 Task: Check the average views per listing of 1 bedroom in the last 3 years.
Action: Mouse moved to (1010, 230)
Screenshot: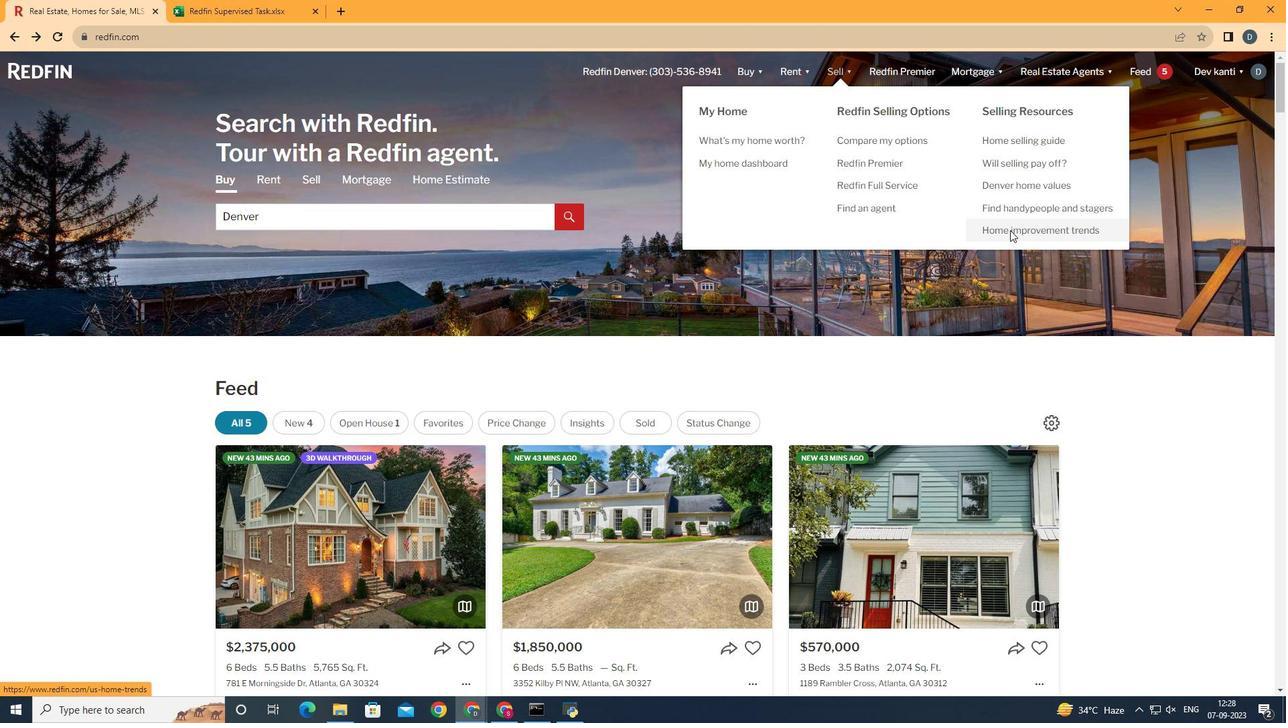 
Action: Mouse pressed left at (1010, 230)
Screenshot: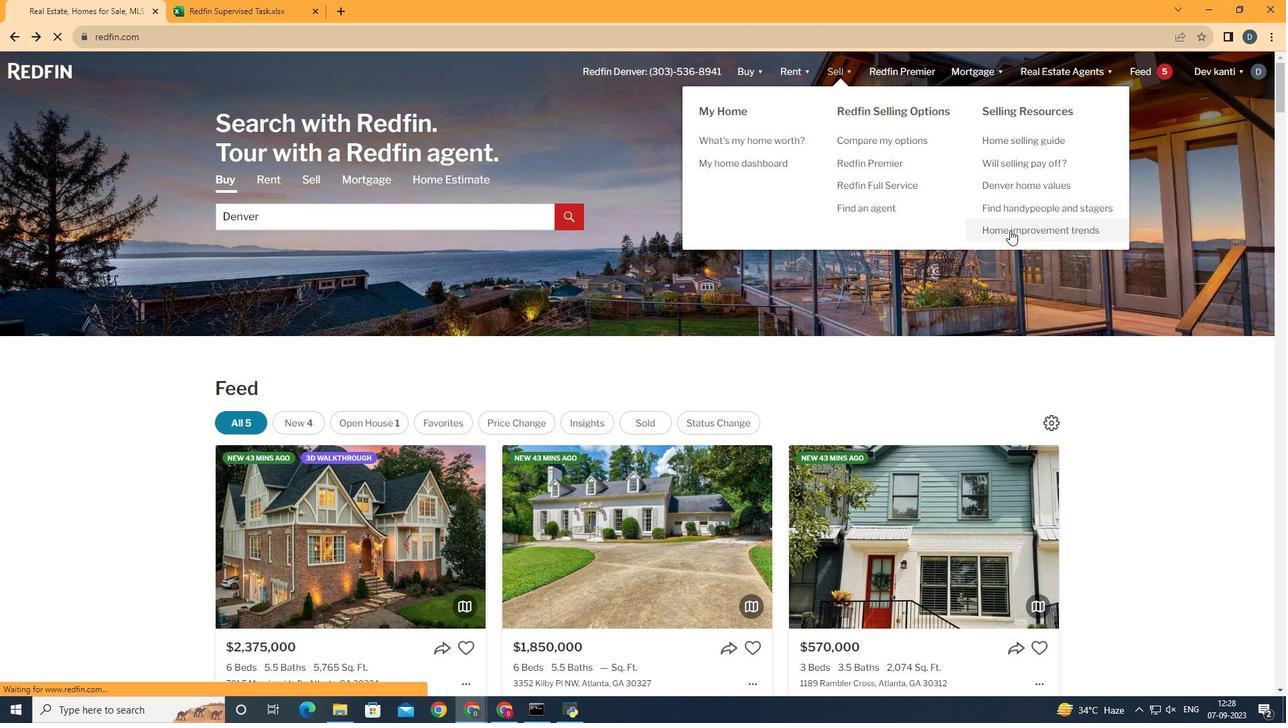 
Action: Mouse moved to (337, 252)
Screenshot: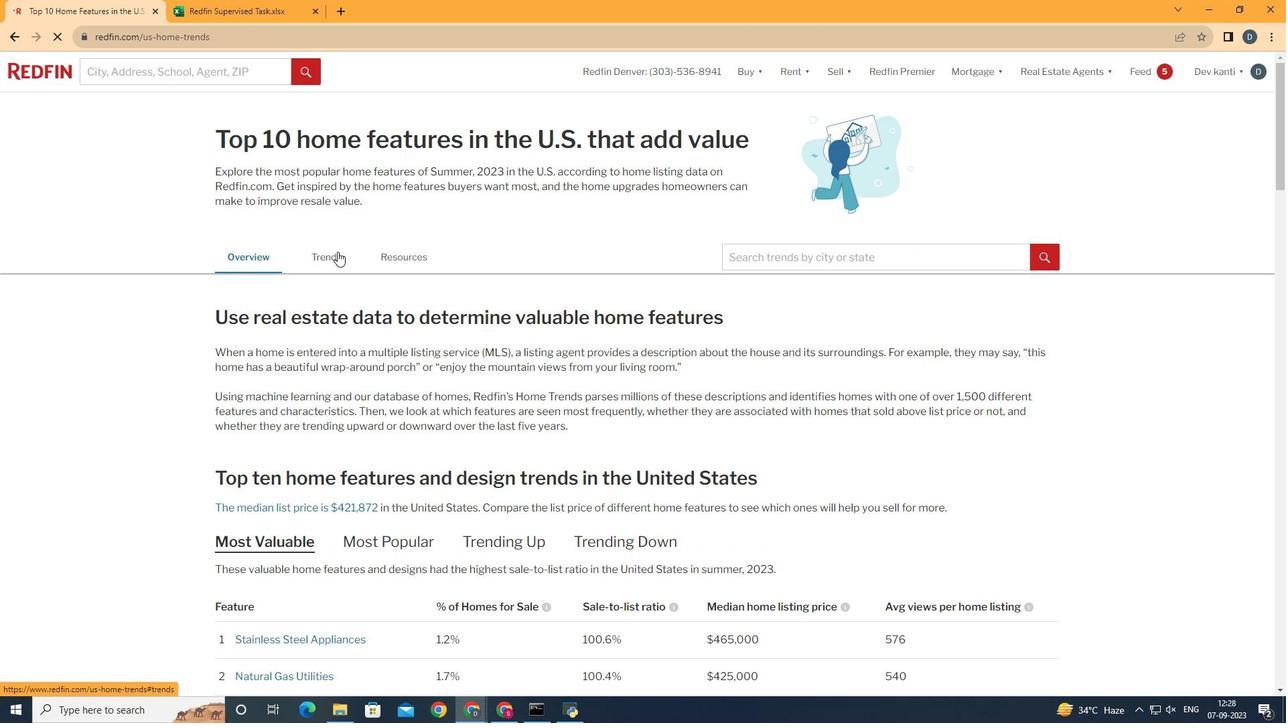 
Action: Mouse pressed left at (337, 252)
Screenshot: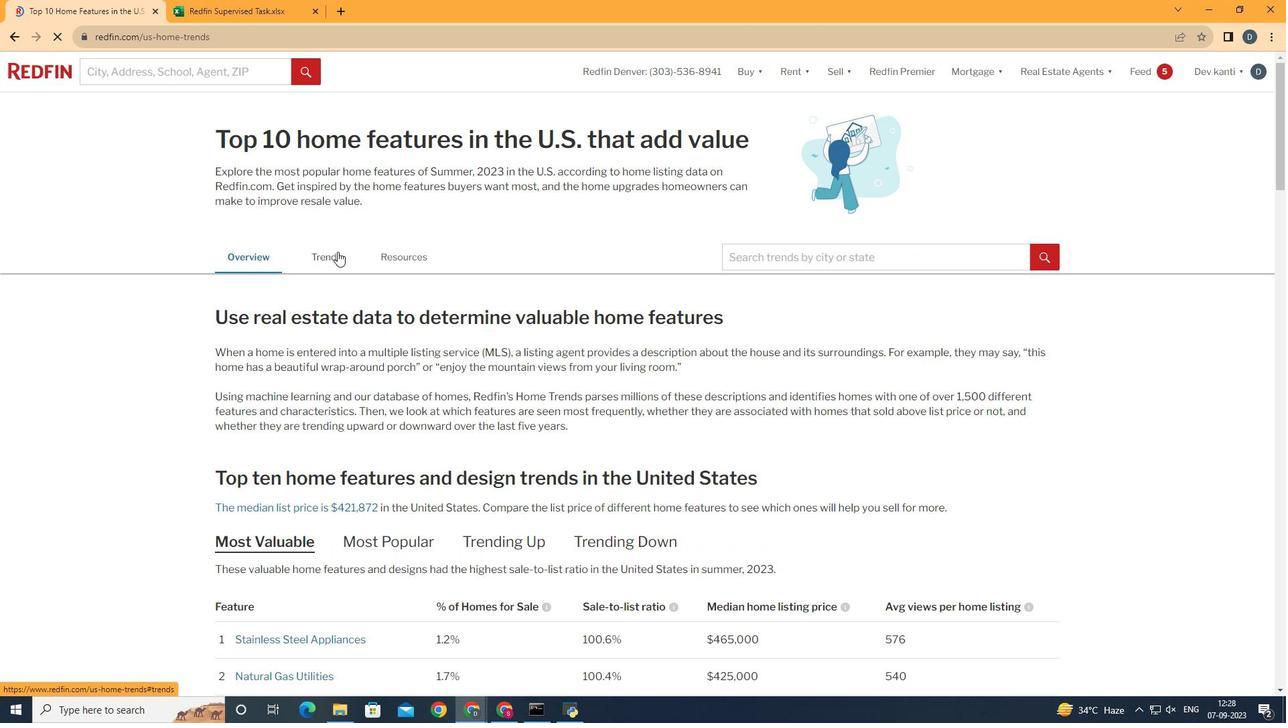 
Action: Mouse moved to (536, 304)
Screenshot: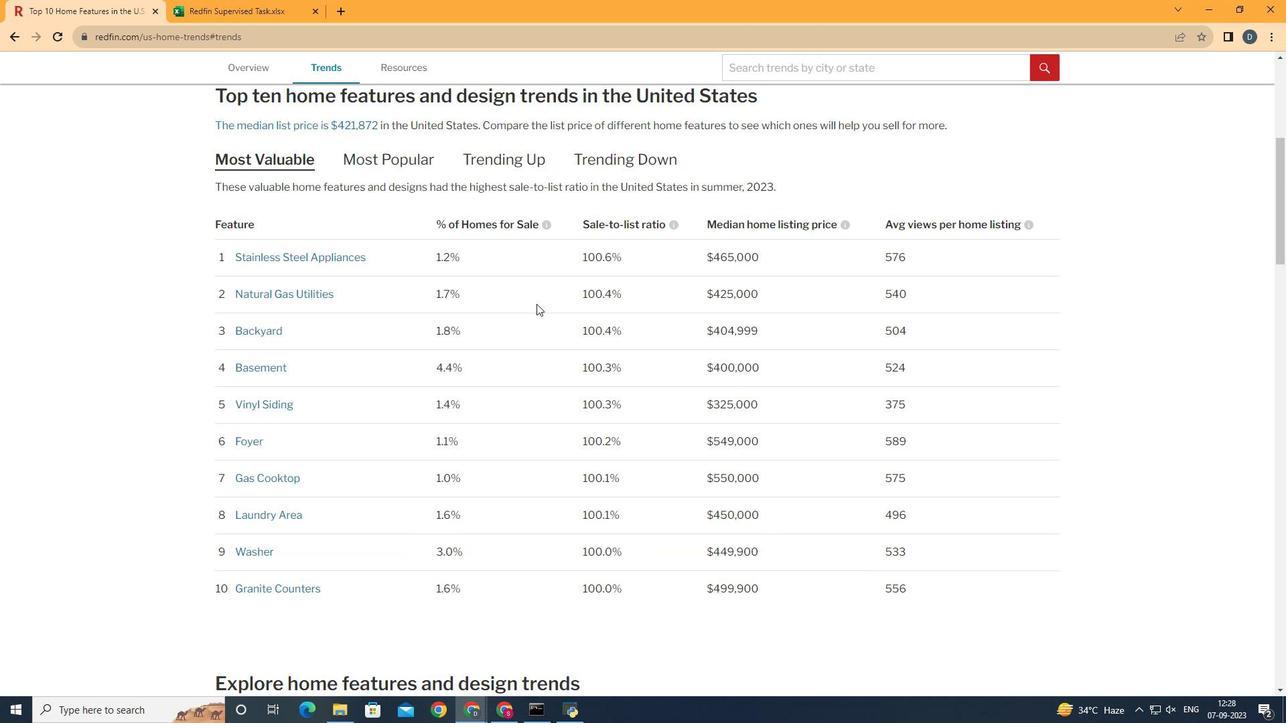 
Action: Mouse scrolled (536, 303) with delta (0, 0)
Screenshot: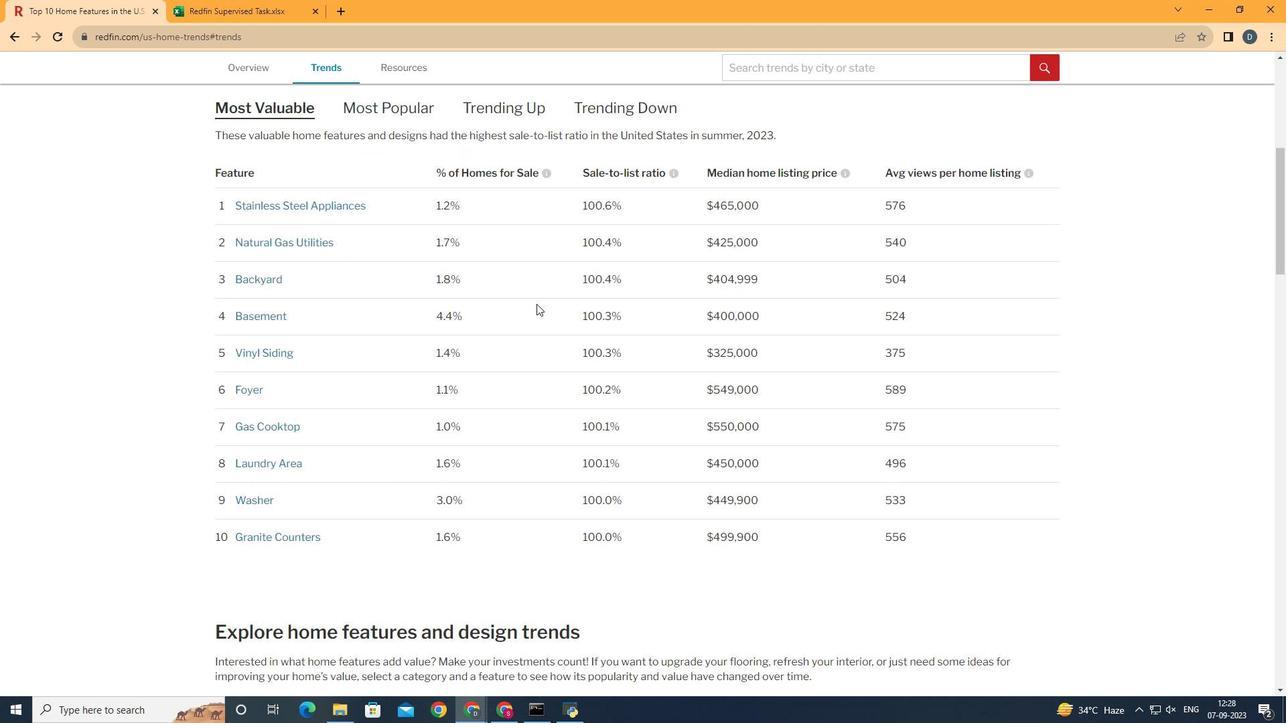
Action: Mouse scrolled (536, 303) with delta (0, 0)
Screenshot: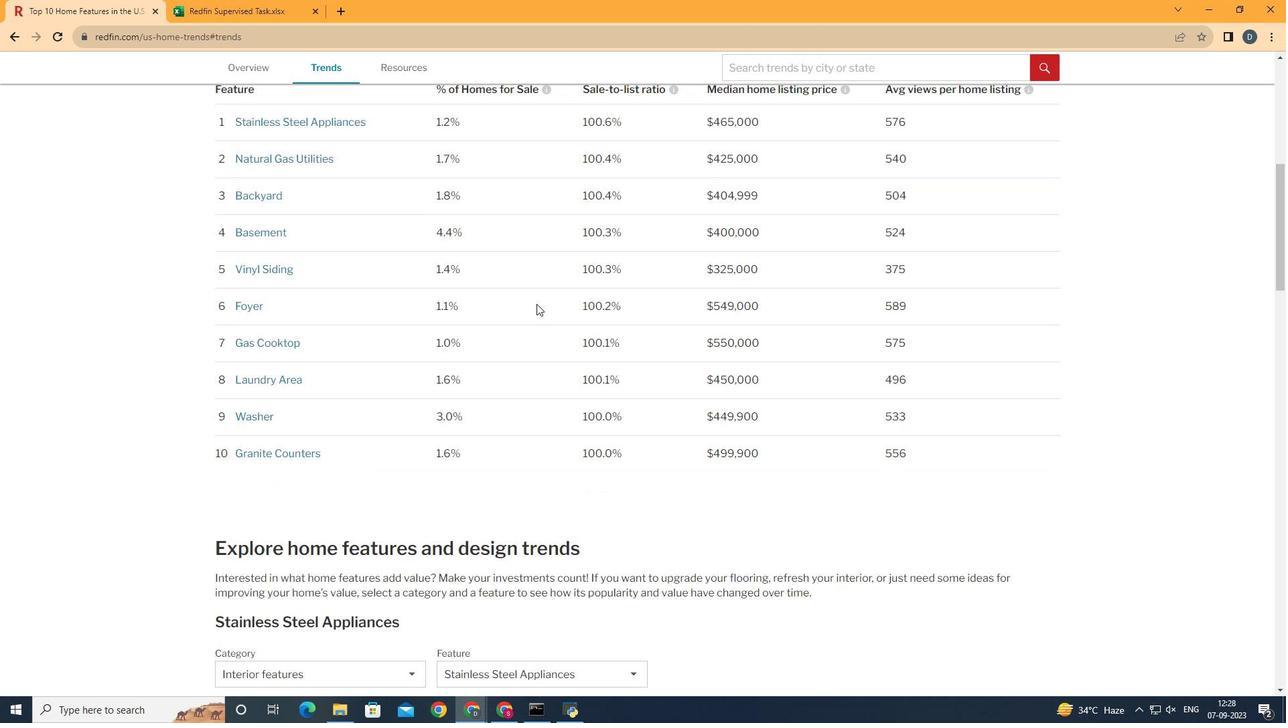
Action: Mouse scrolled (536, 303) with delta (0, 0)
Screenshot: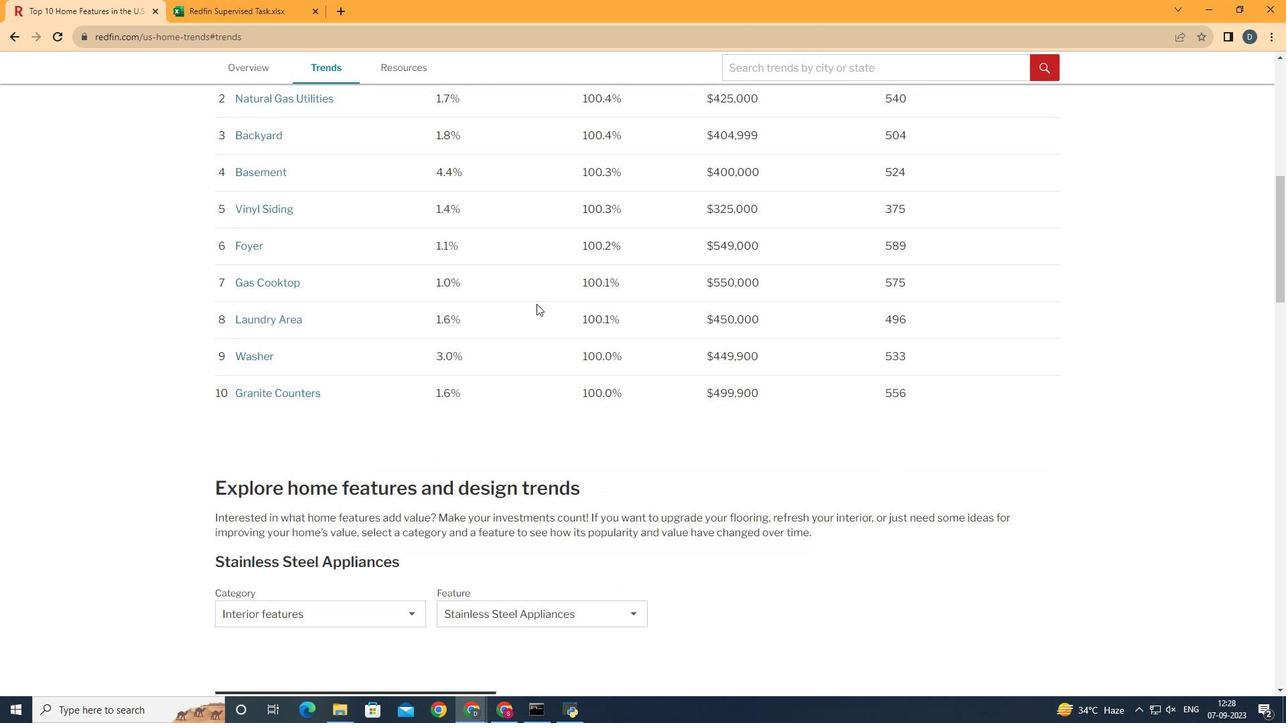 
Action: Mouse moved to (406, 394)
Screenshot: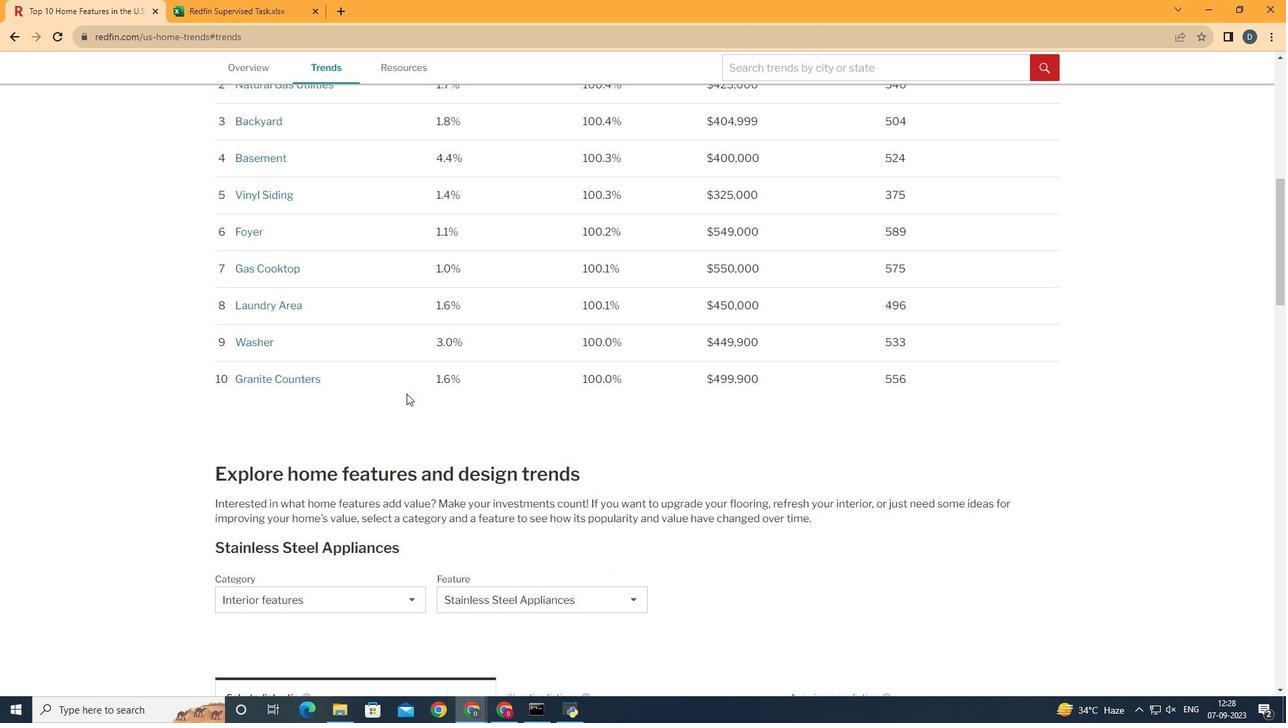 
Action: Mouse scrolled (406, 393) with delta (0, 0)
Screenshot: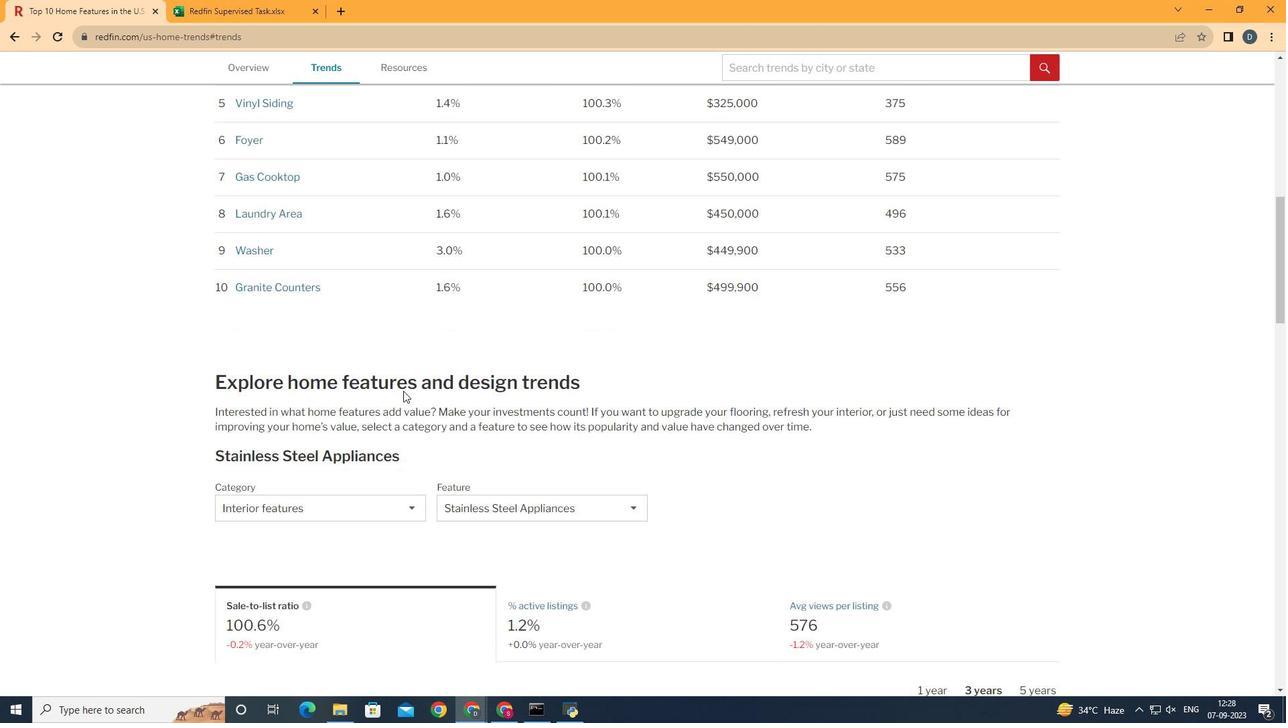 
Action: Mouse scrolled (406, 393) with delta (0, 0)
Screenshot: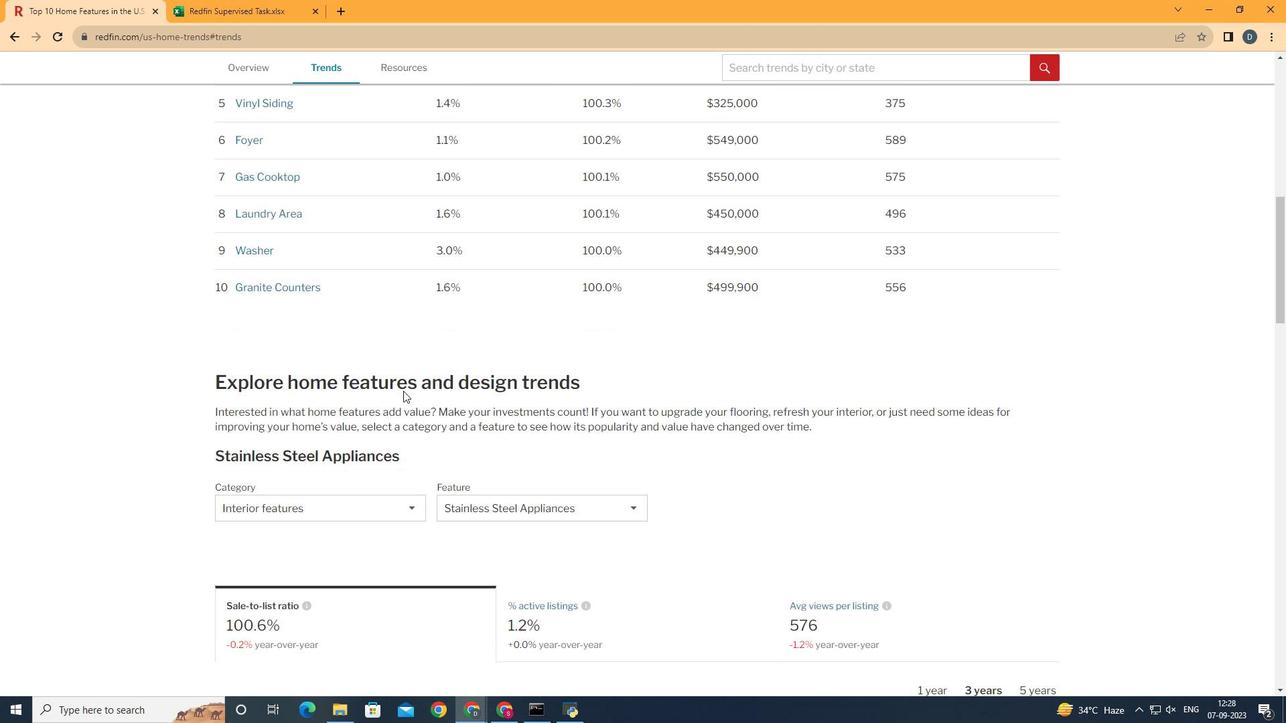 
Action: Mouse moved to (401, 377)
Screenshot: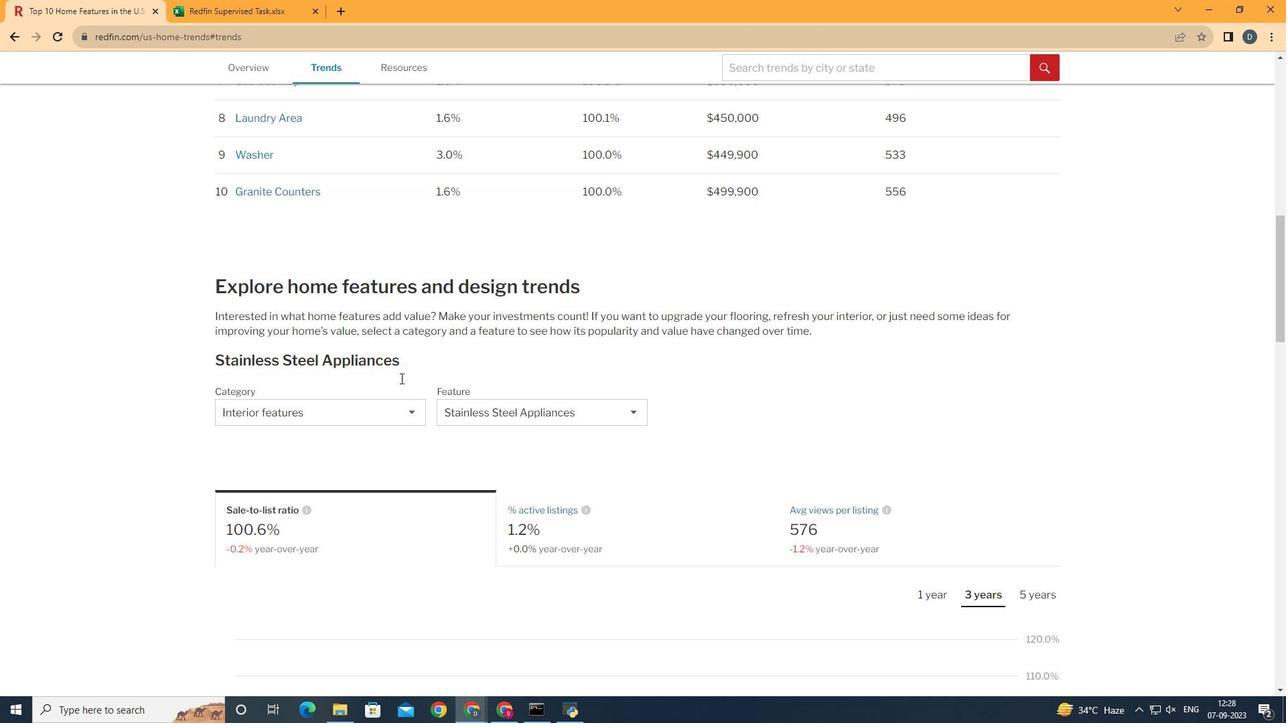 
Action: Mouse scrolled (401, 376) with delta (0, 0)
Screenshot: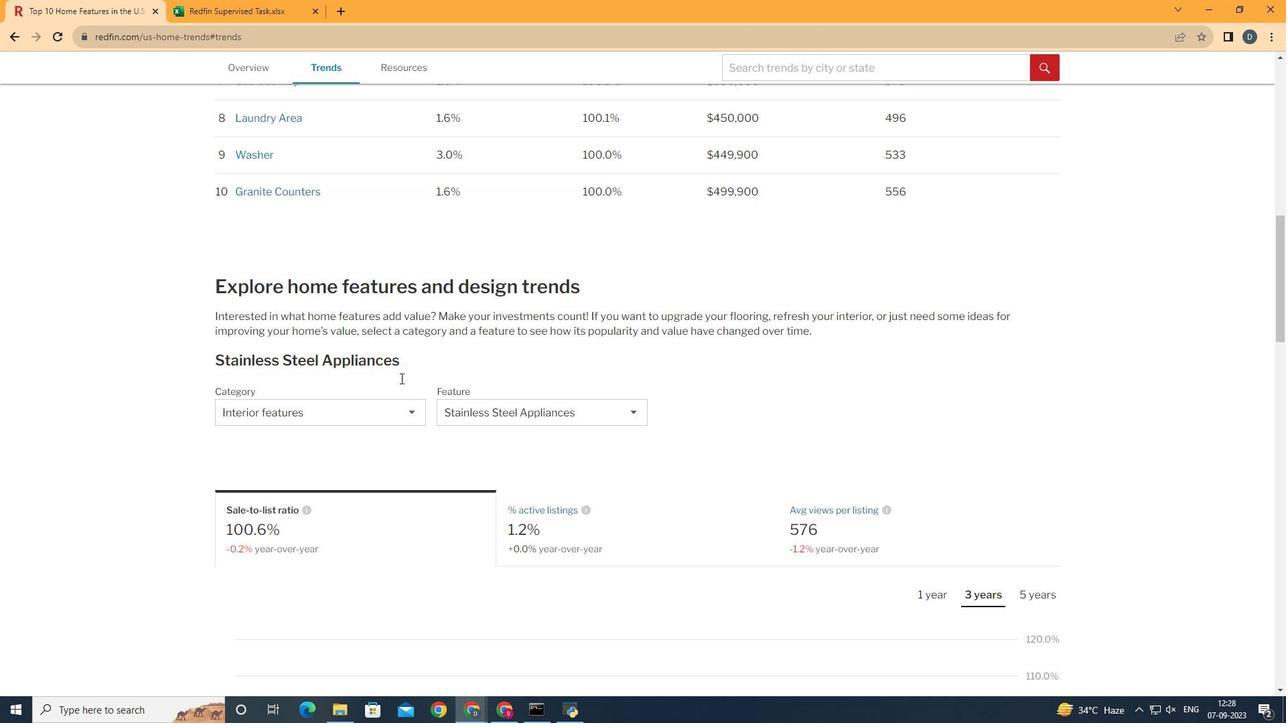 
Action: Mouse moved to (400, 378)
Screenshot: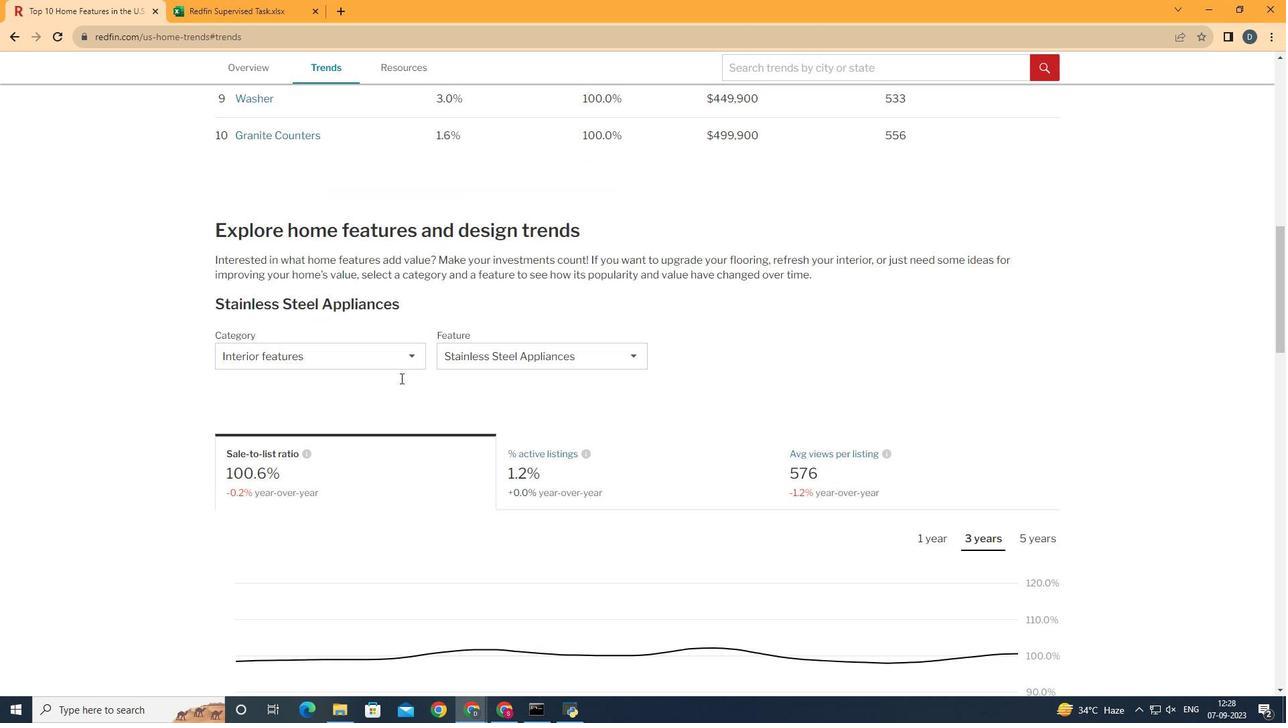 
Action: Mouse scrolled (400, 378) with delta (0, 0)
Screenshot: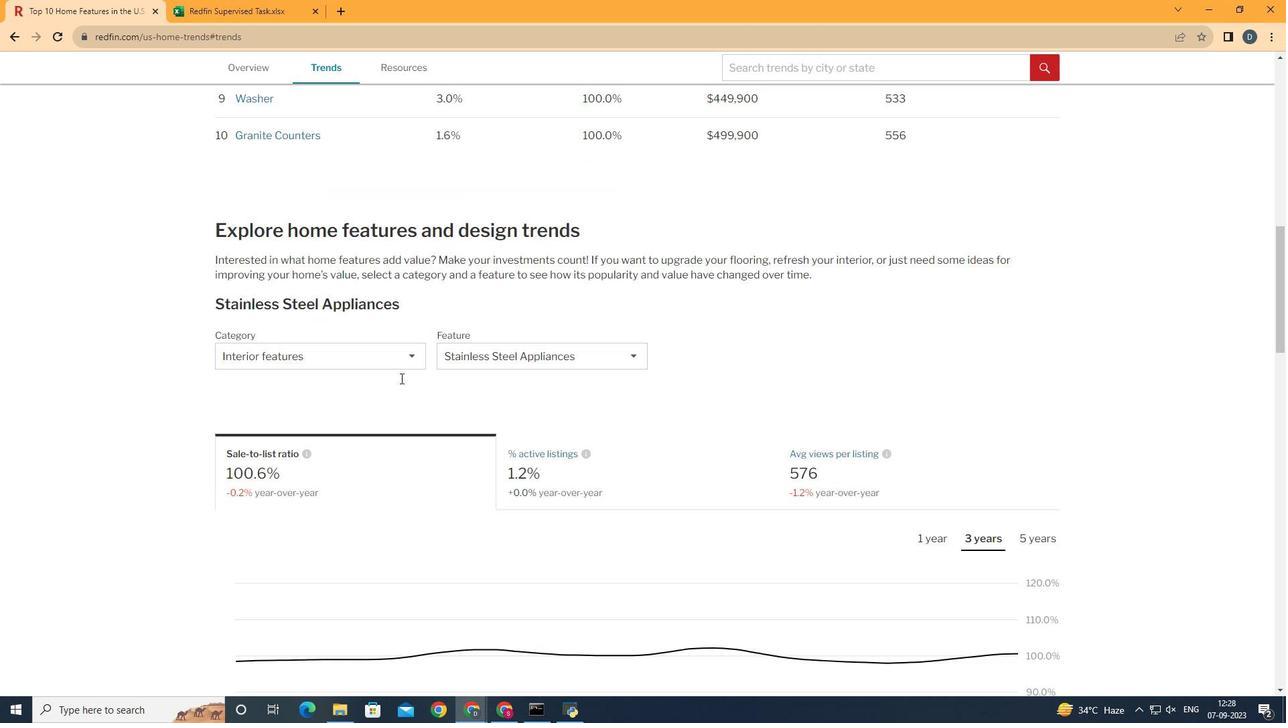 
Action: Mouse moved to (403, 335)
Screenshot: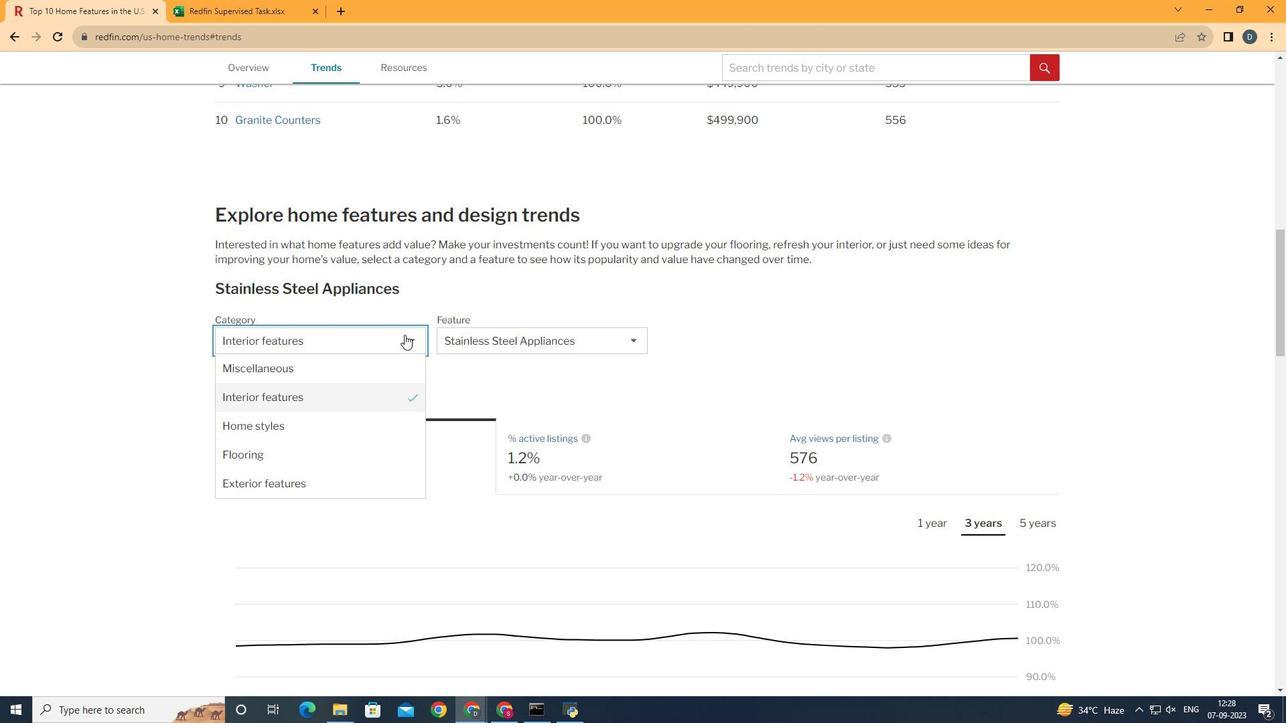 
Action: Mouse pressed left at (403, 335)
Screenshot: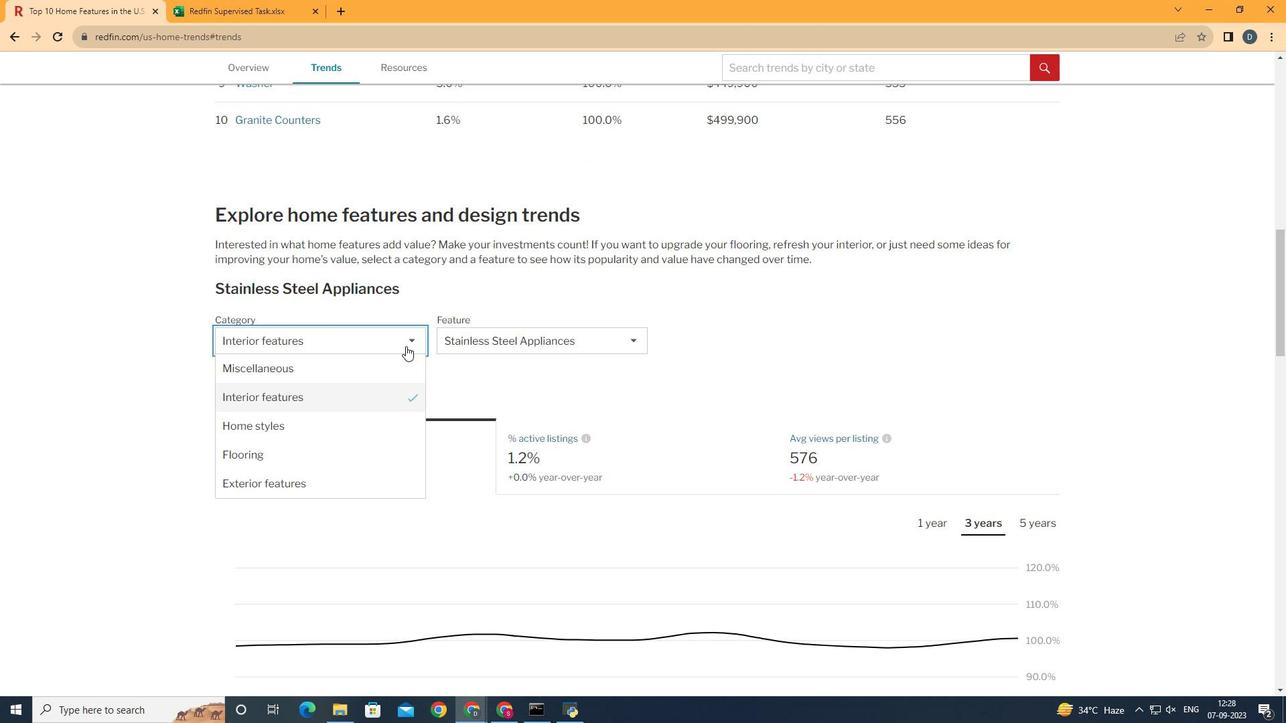 
Action: Mouse moved to (402, 396)
Screenshot: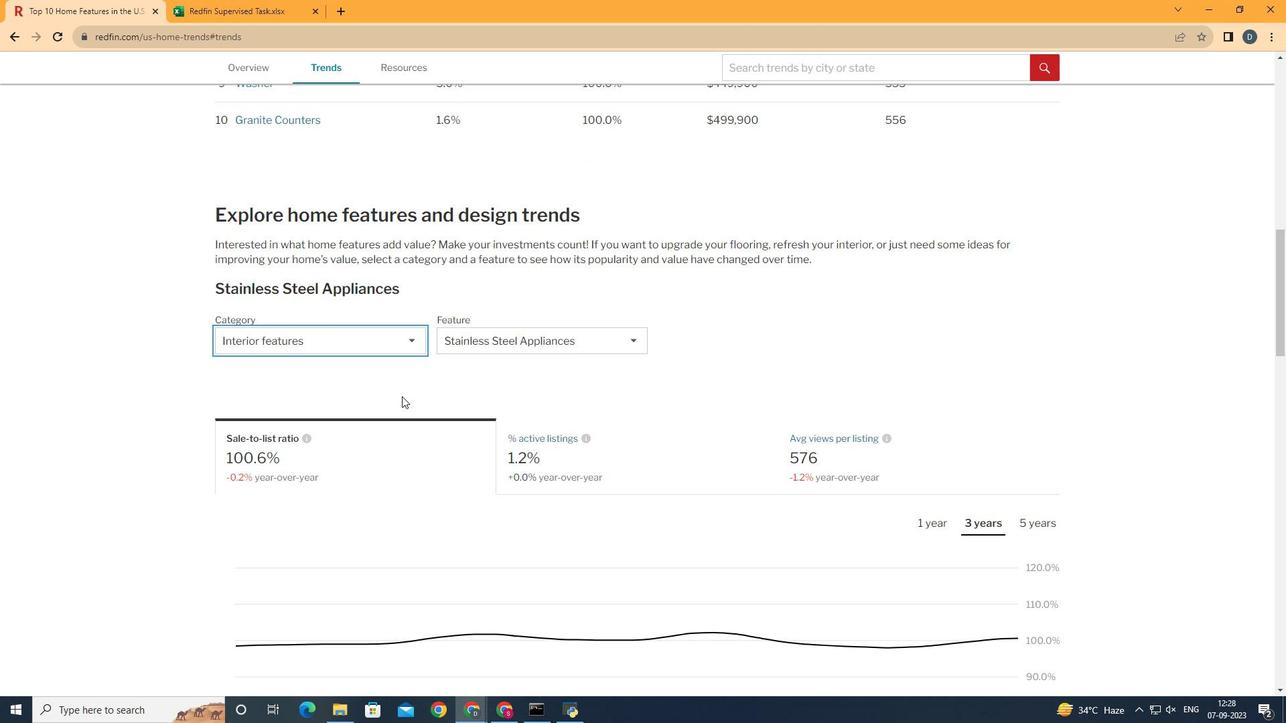 
Action: Mouse pressed left at (402, 396)
Screenshot: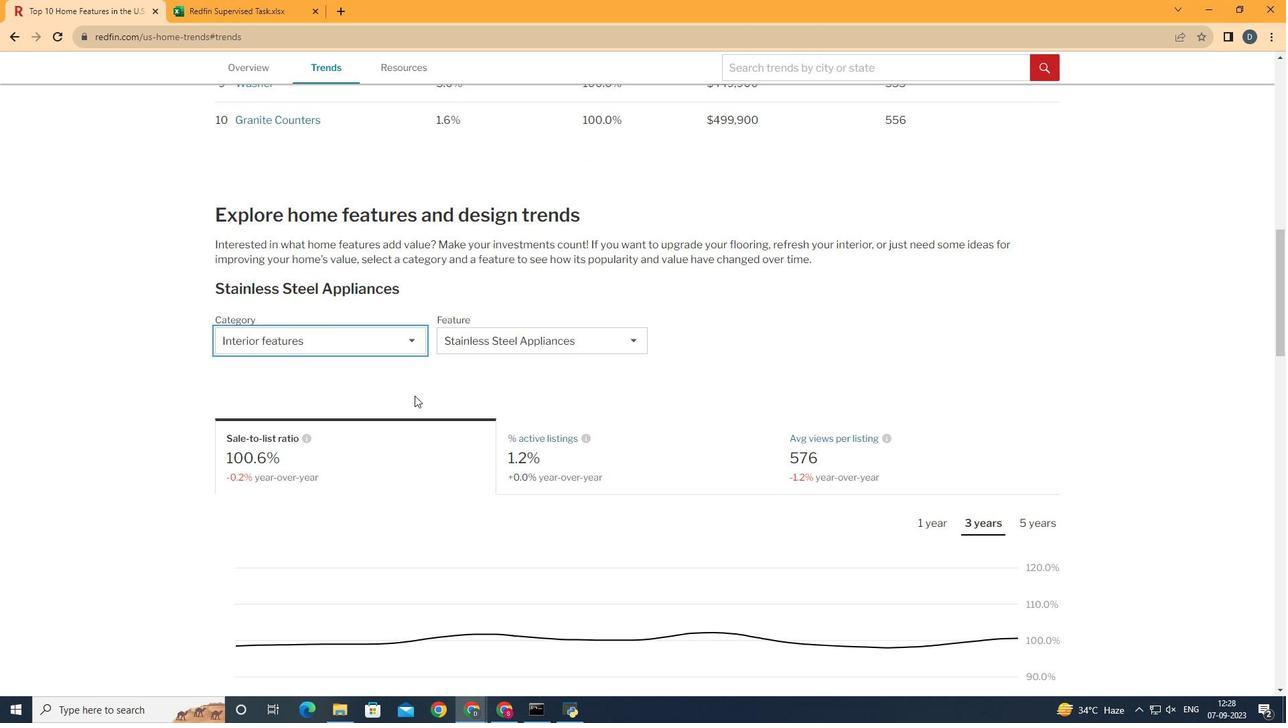 
Action: Mouse moved to (583, 343)
Screenshot: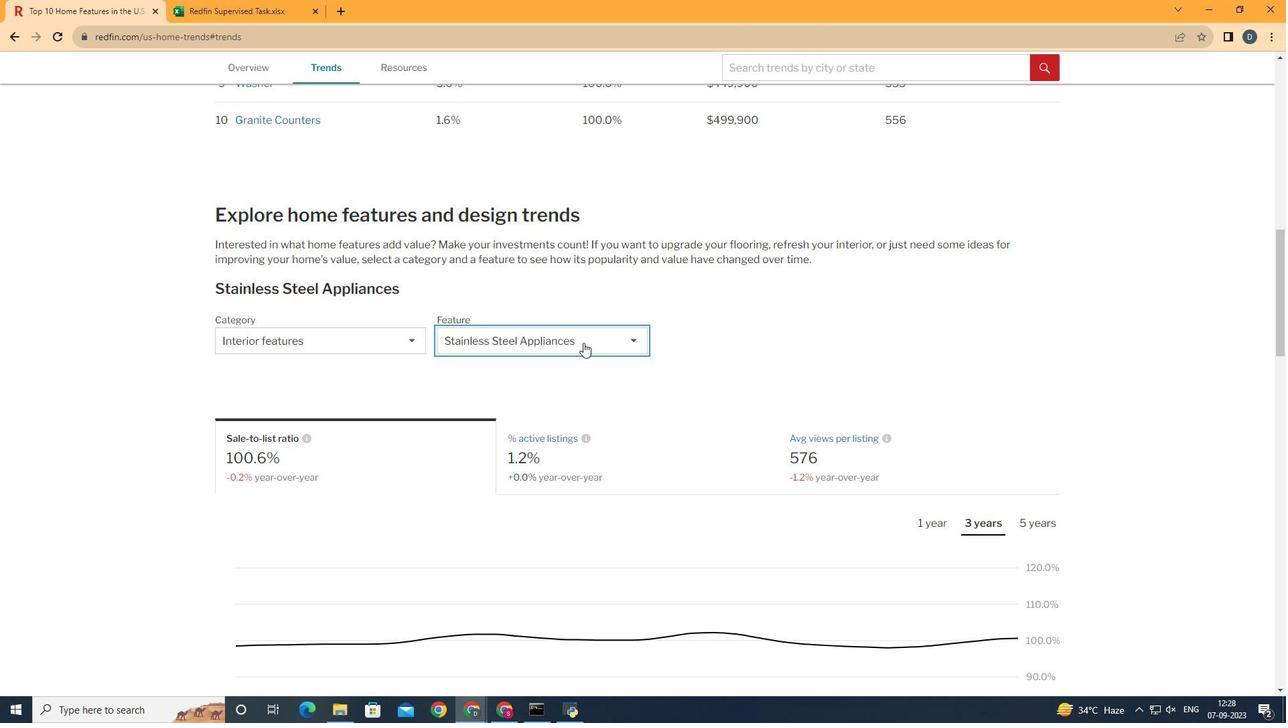 
Action: Mouse pressed left at (583, 343)
Screenshot: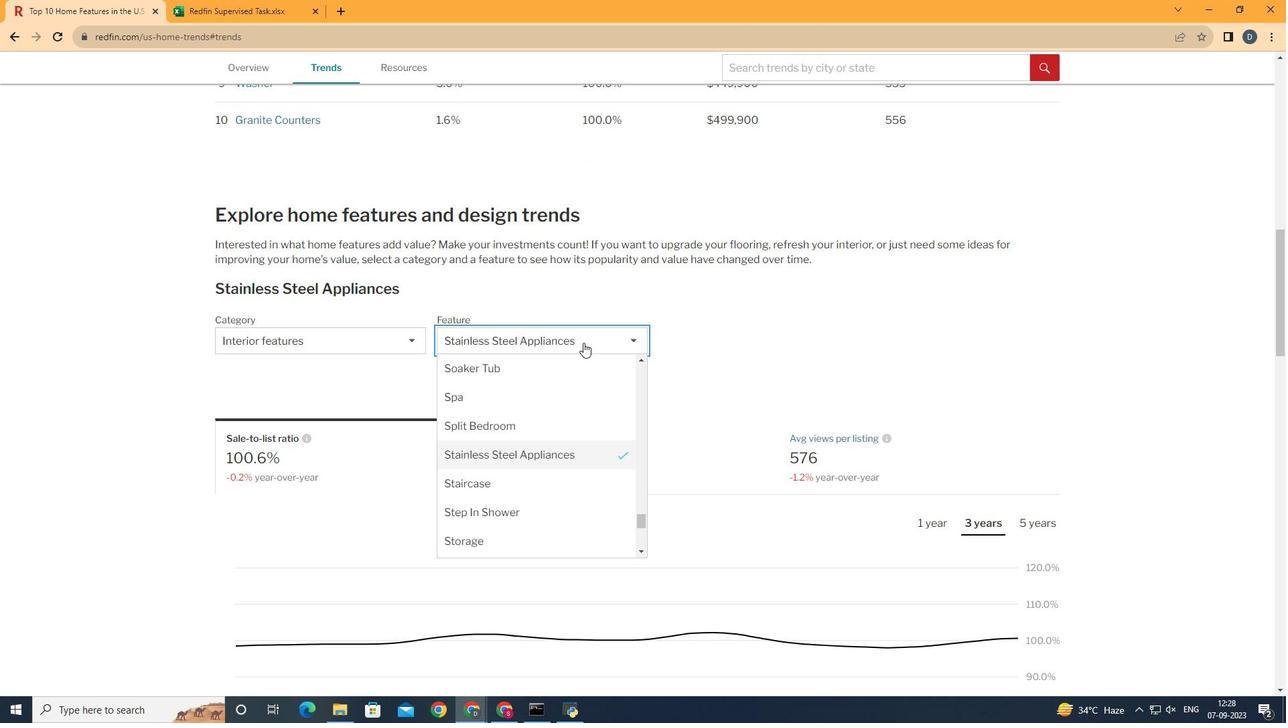 
Action: Mouse moved to (642, 526)
Screenshot: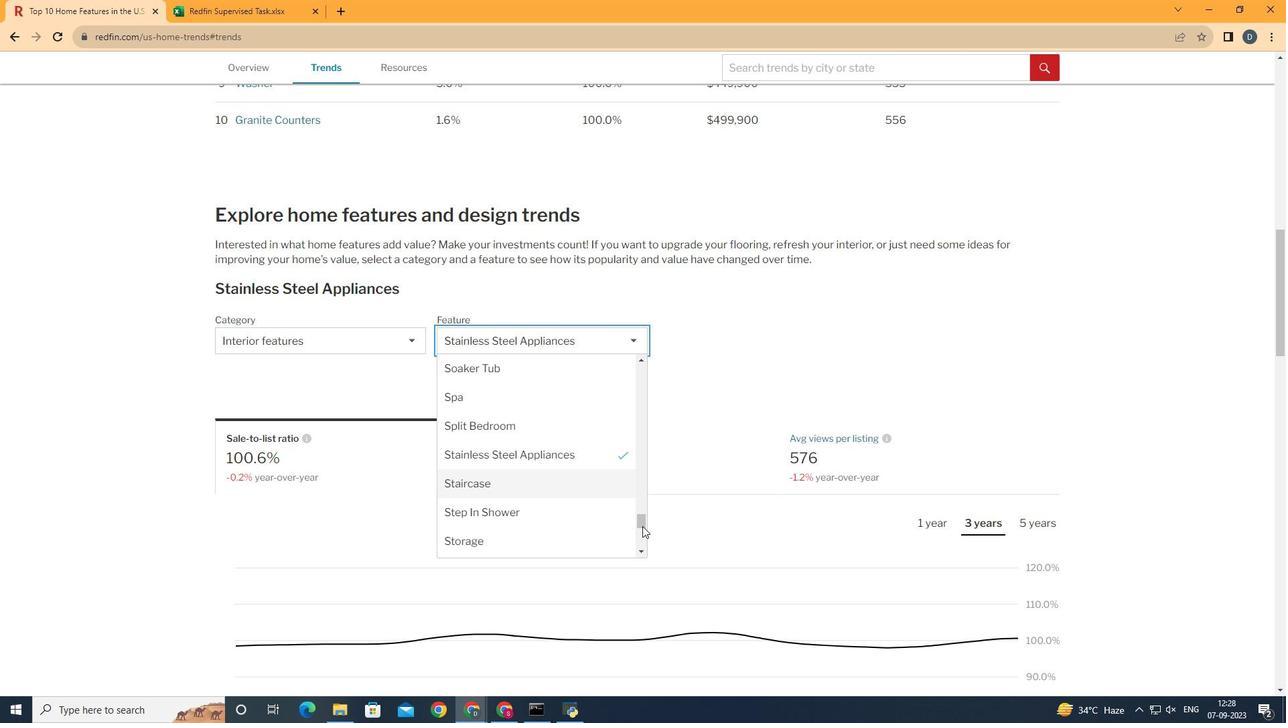 
Action: Mouse pressed left at (642, 526)
Screenshot: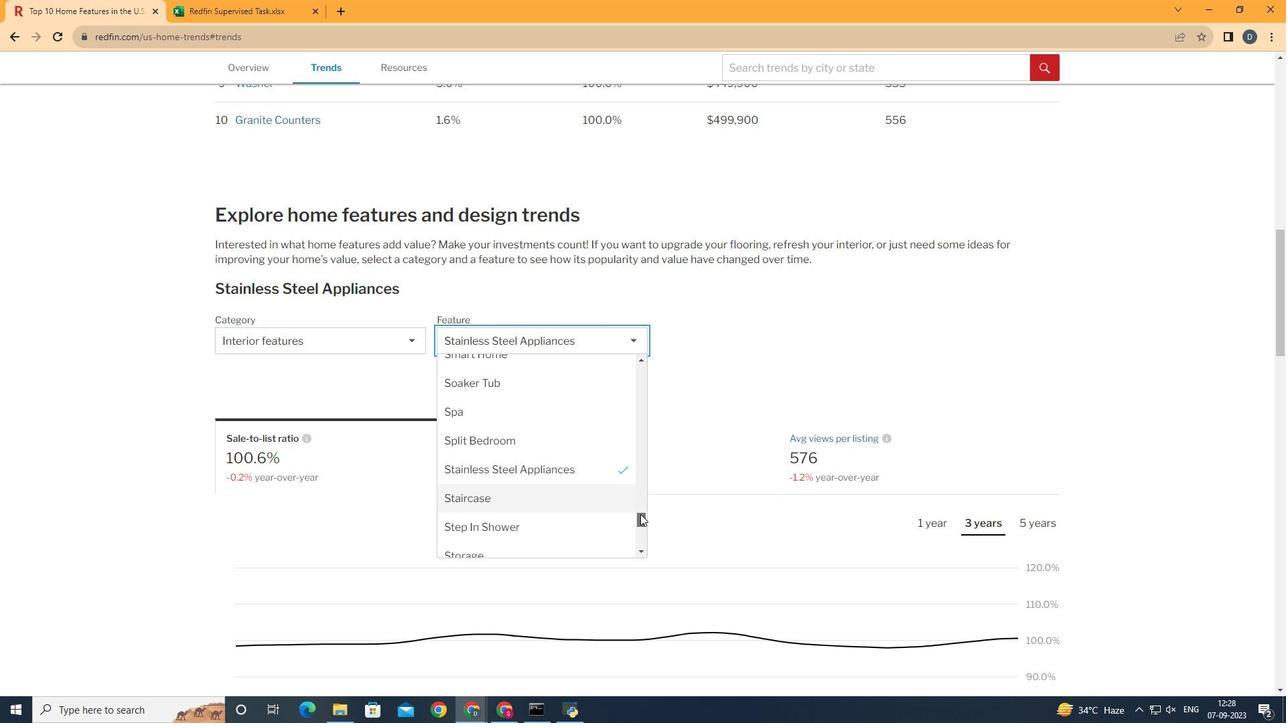 
Action: Mouse moved to (579, 396)
Screenshot: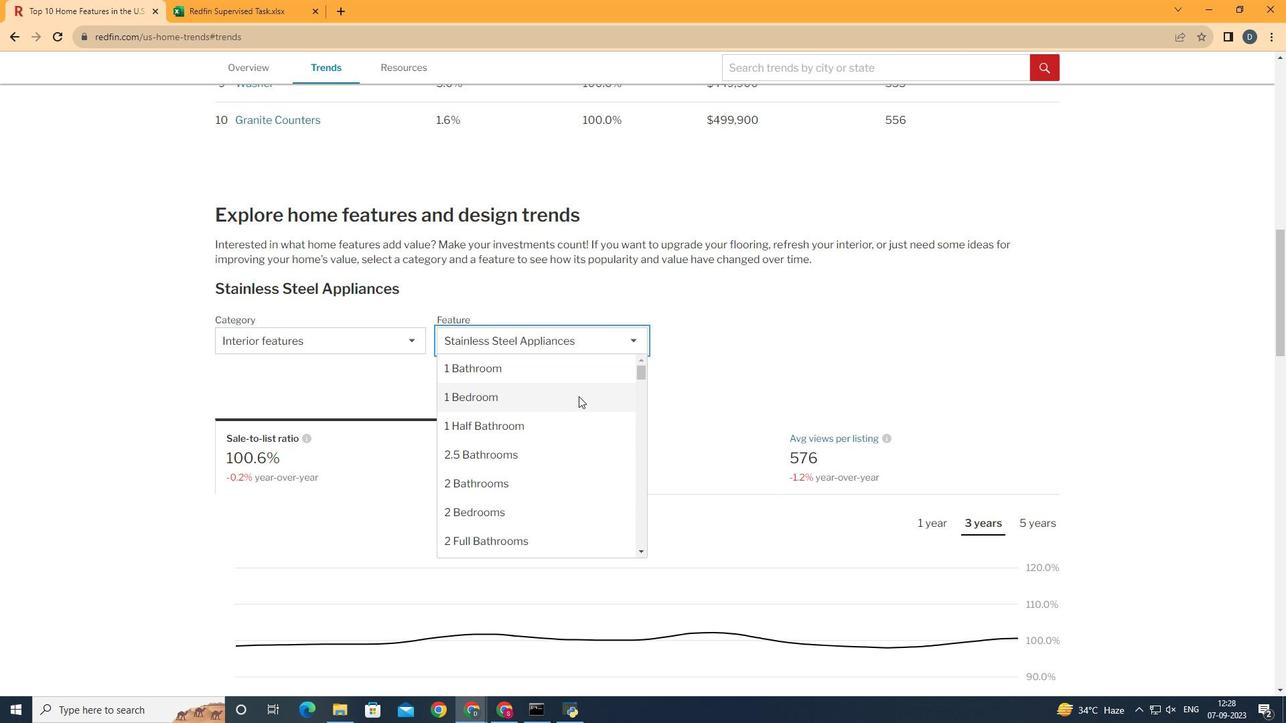 
Action: Mouse pressed left at (579, 396)
Screenshot: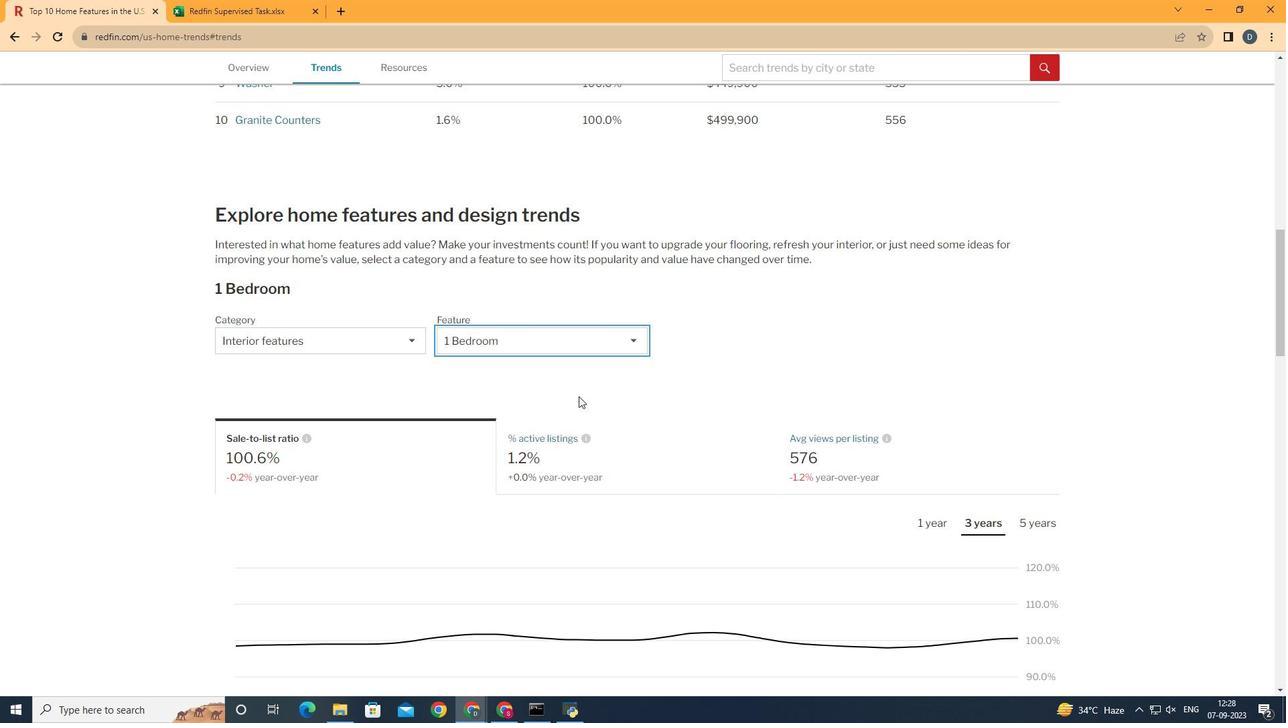 
Action: Mouse pressed left at (579, 396)
Screenshot: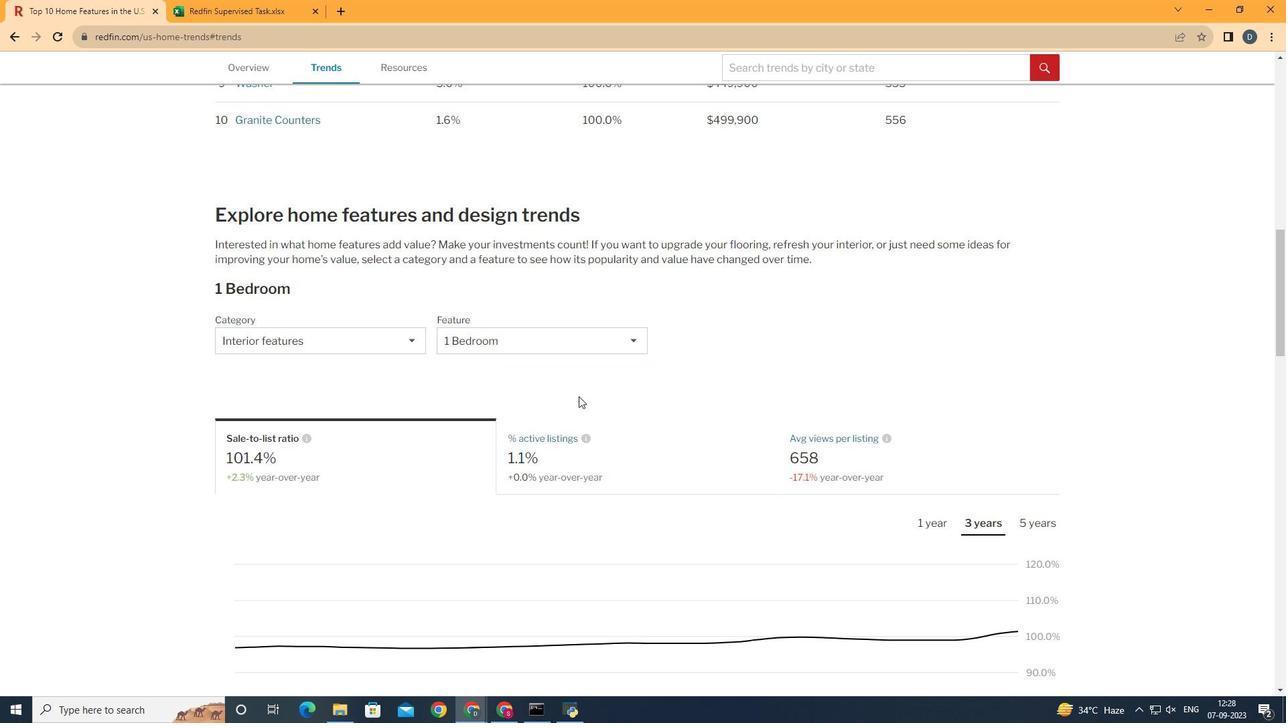 
Action: Mouse moved to (947, 475)
Screenshot: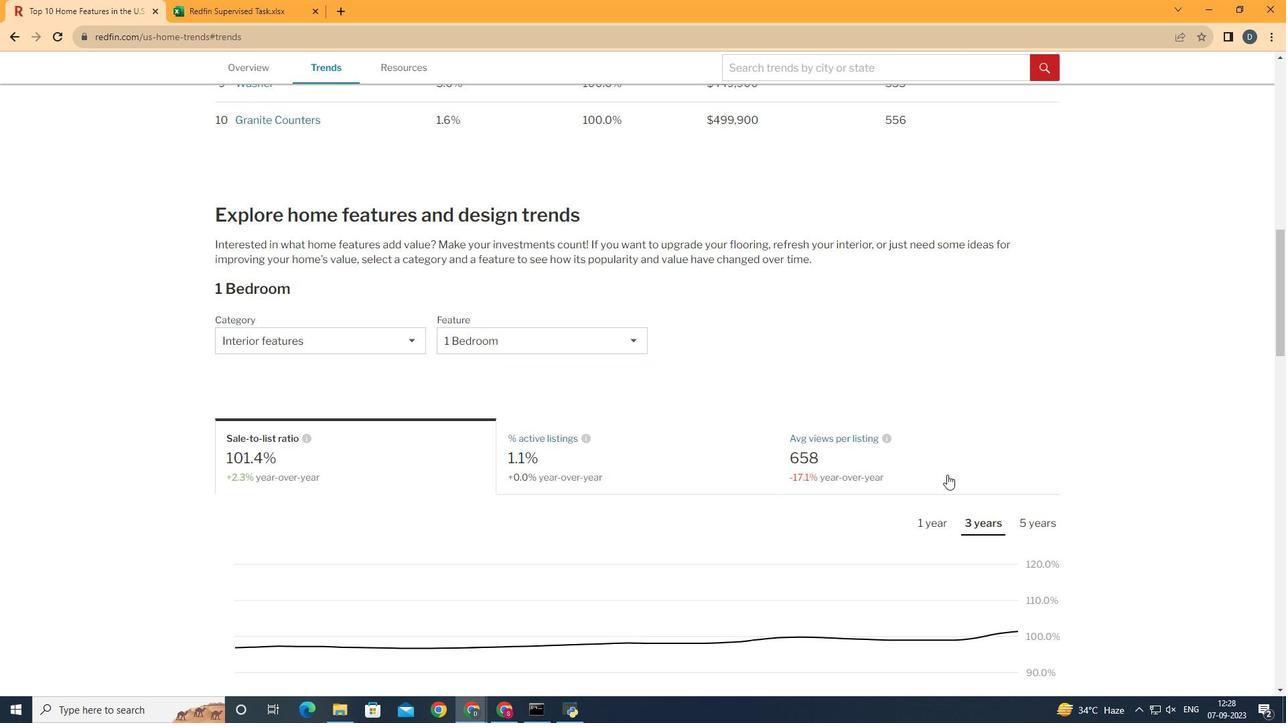 
Action: Mouse pressed left at (947, 475)
Screenshot: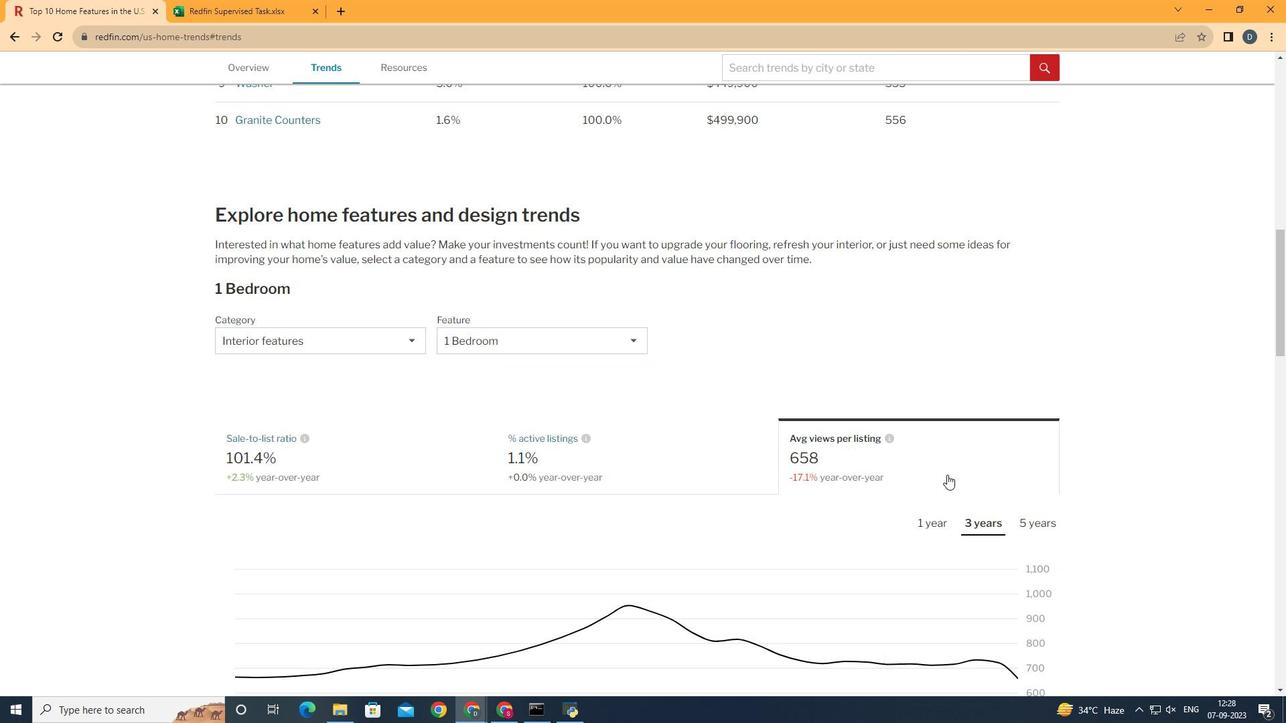 
Action: Mouse scrolled (947, 474) with delta (0, 0)
Screenshot: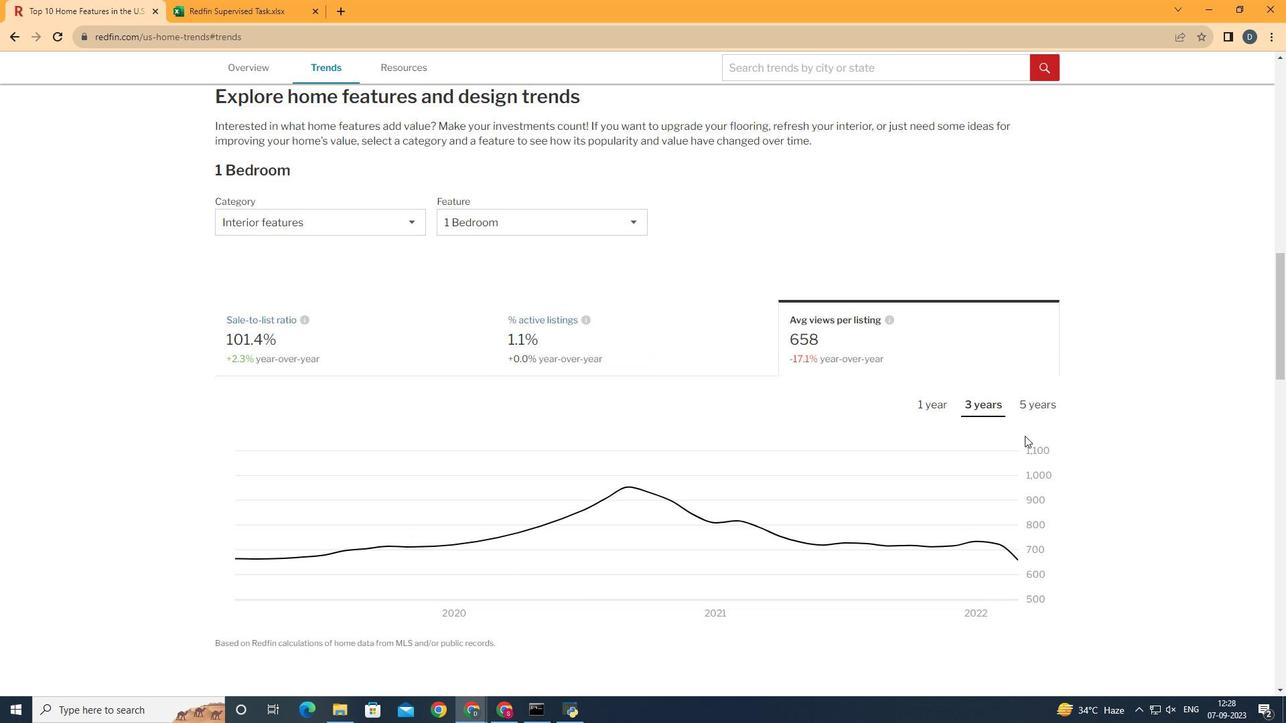 
Action: Mouse scrolled (947, 474) with delta (0, 0)
Screenshot: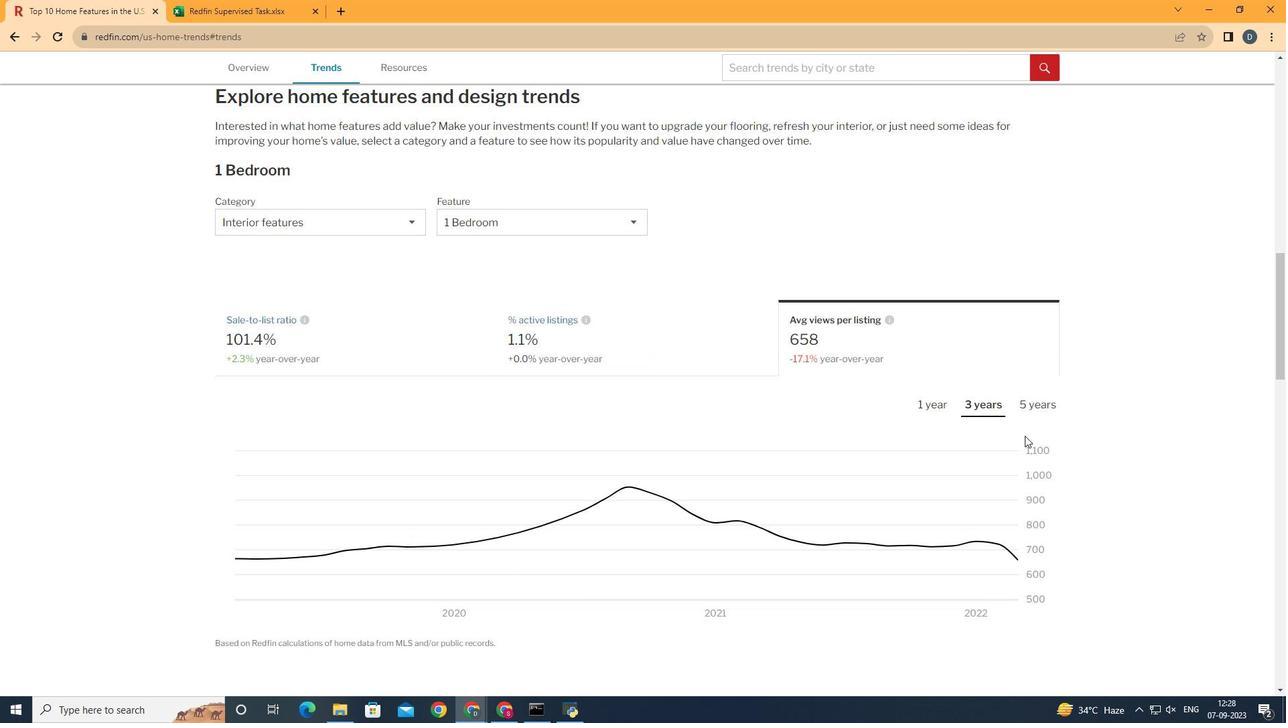 
Action: Mouse moved to (992, 400)
Screenshot: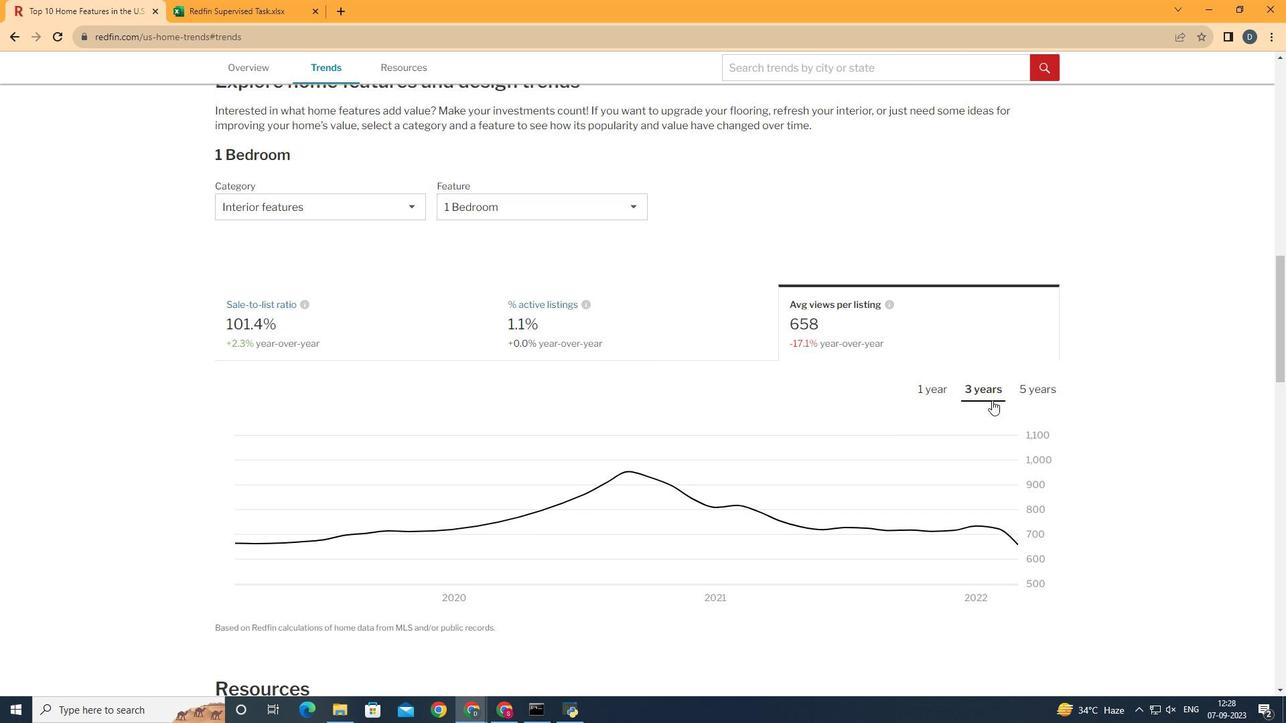 
Action: Mouse pressed left at (992, 400)
Screenshot: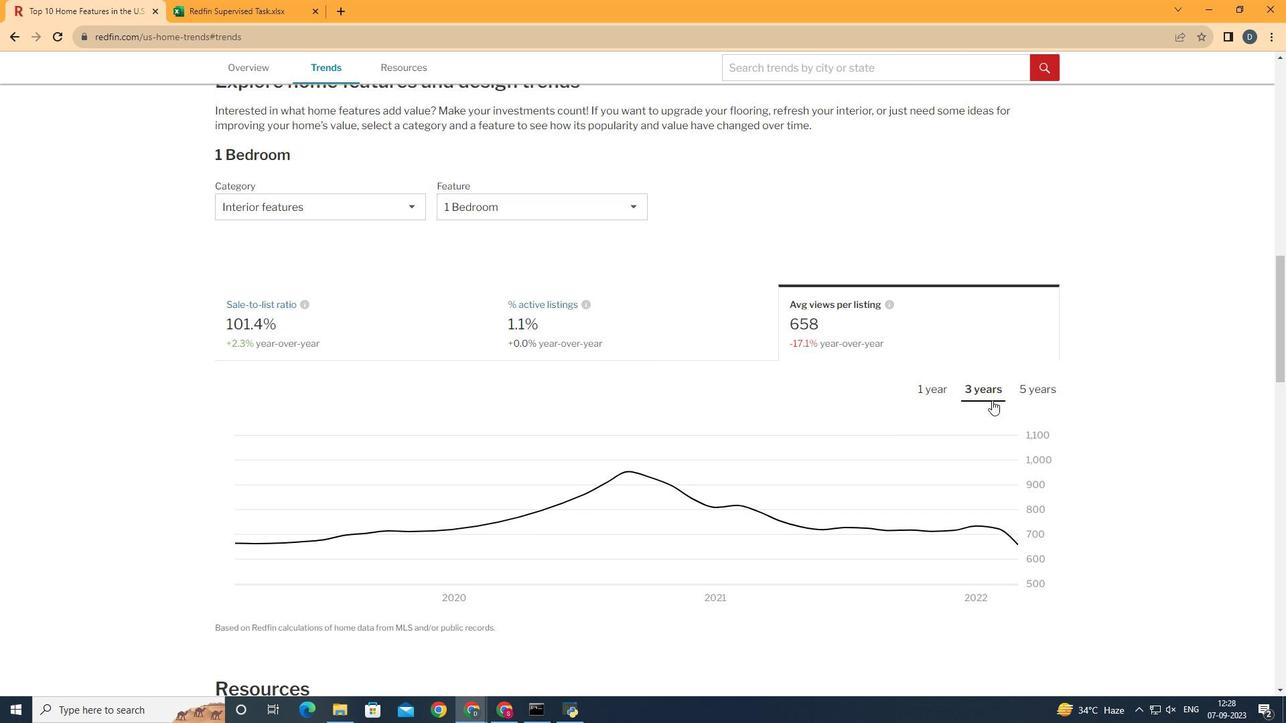 
Action: Mouse moved to (1052, 585)
Screenshot: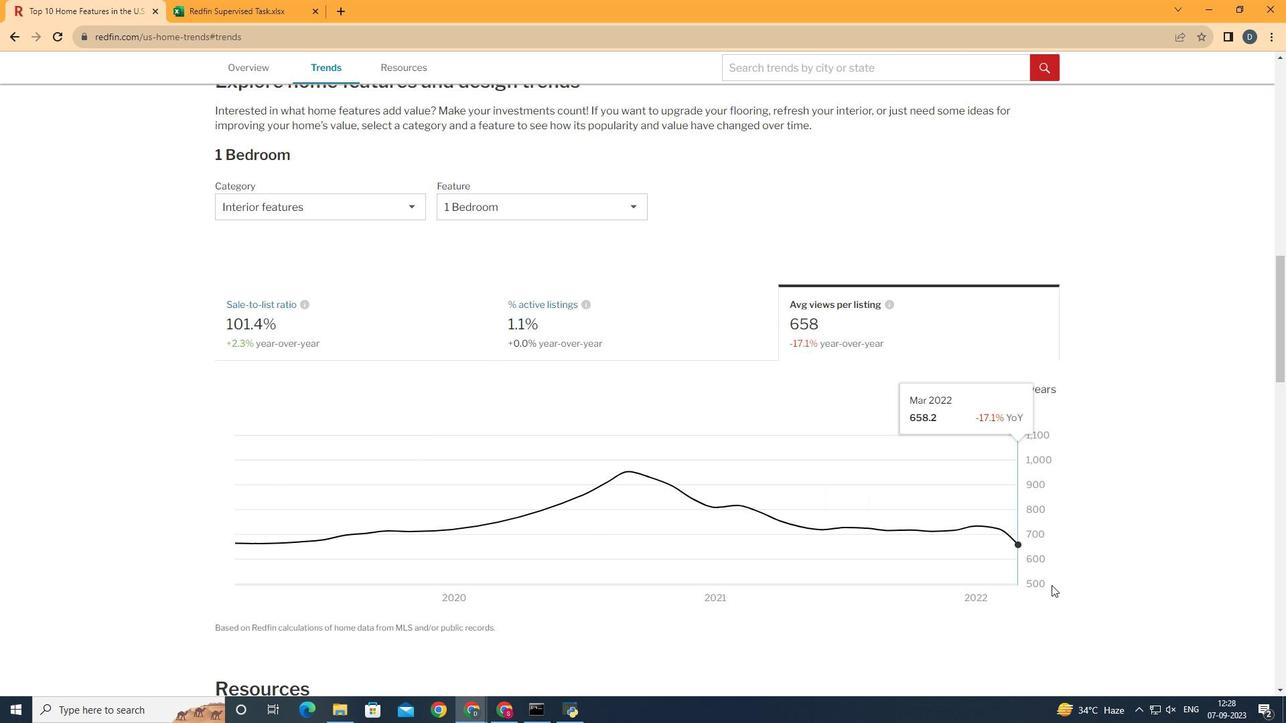 
